 Task: Add Sprouts Organic French Roast Dark Blend Ground Coffee to the cart.
Action: Mouse pressed left at (18, 118)
Screenshot: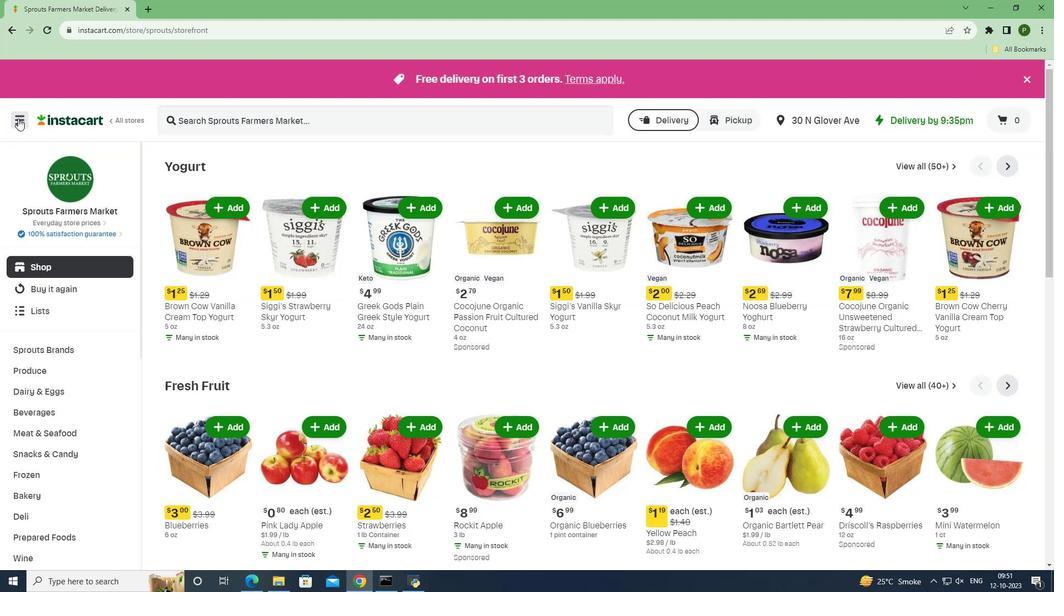 
Action: Mouse moved to (41, 291)
Screenshot: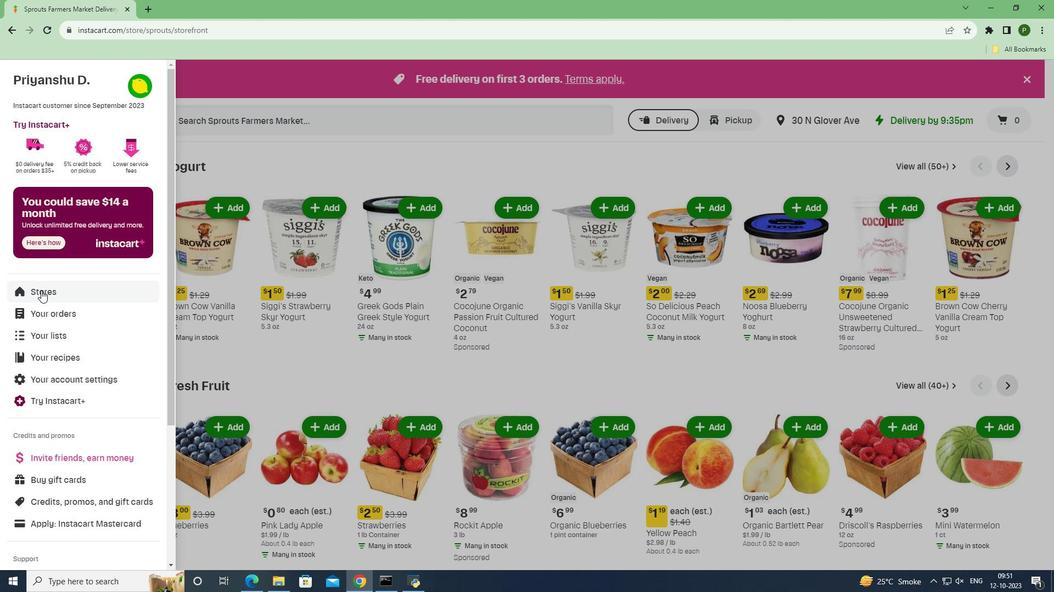 
Action: Mouse pressed left at (41, 291)
Screenshot: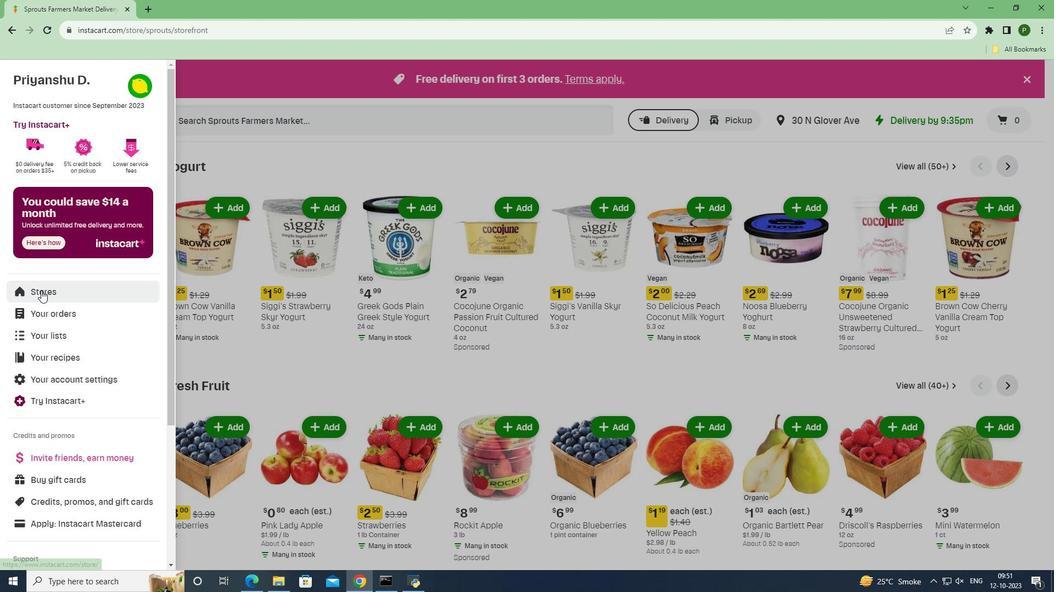 
Action: Mouse moved to (249, 124)
Screenshot: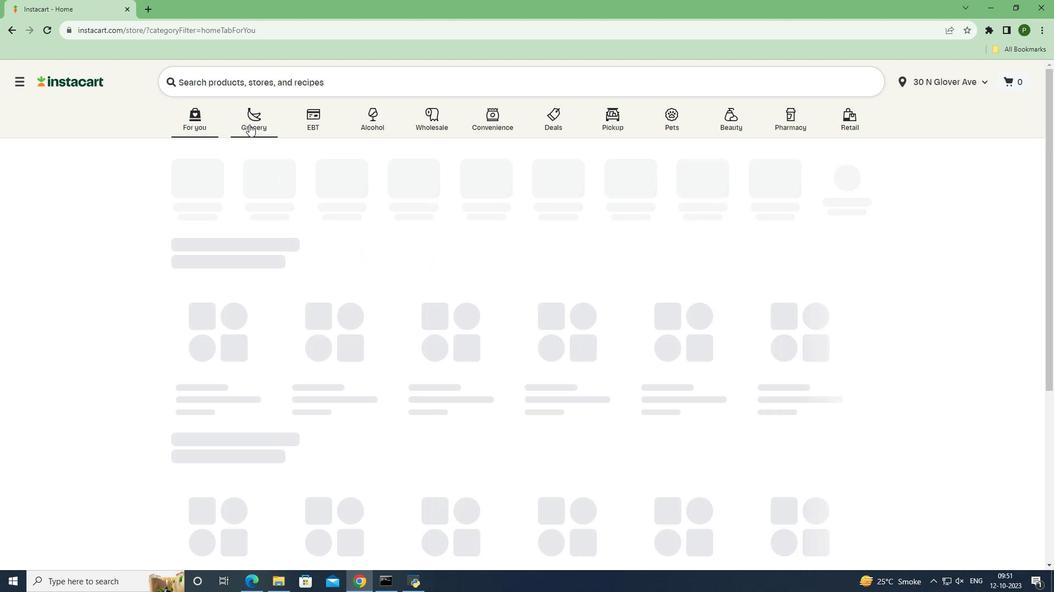 
Action: Mouse pressed left at (249, 124)
Screenshot: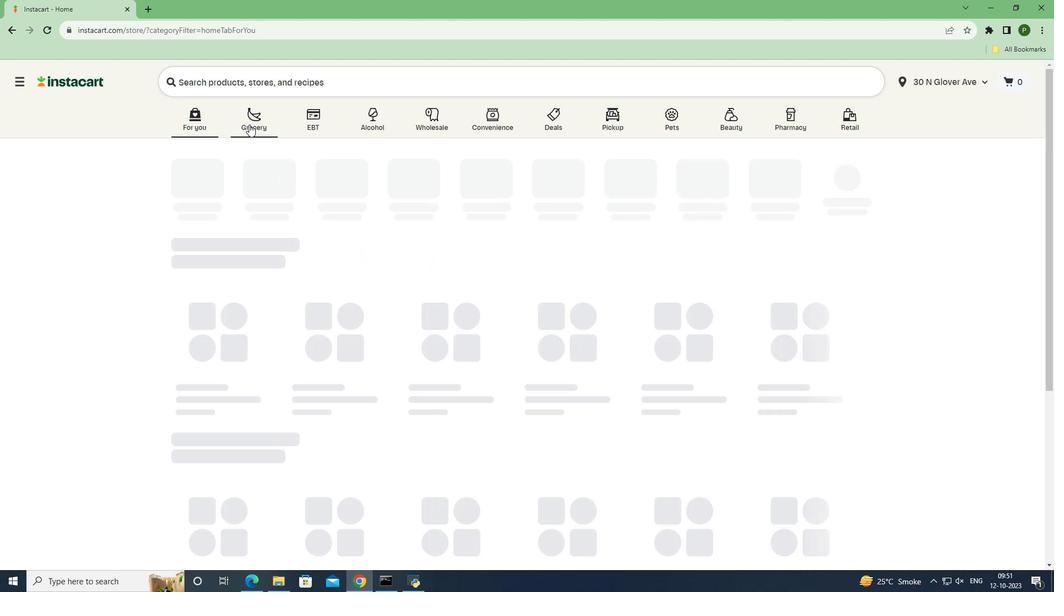 
Action: Mouse moved to (418, 243)
Screenshot: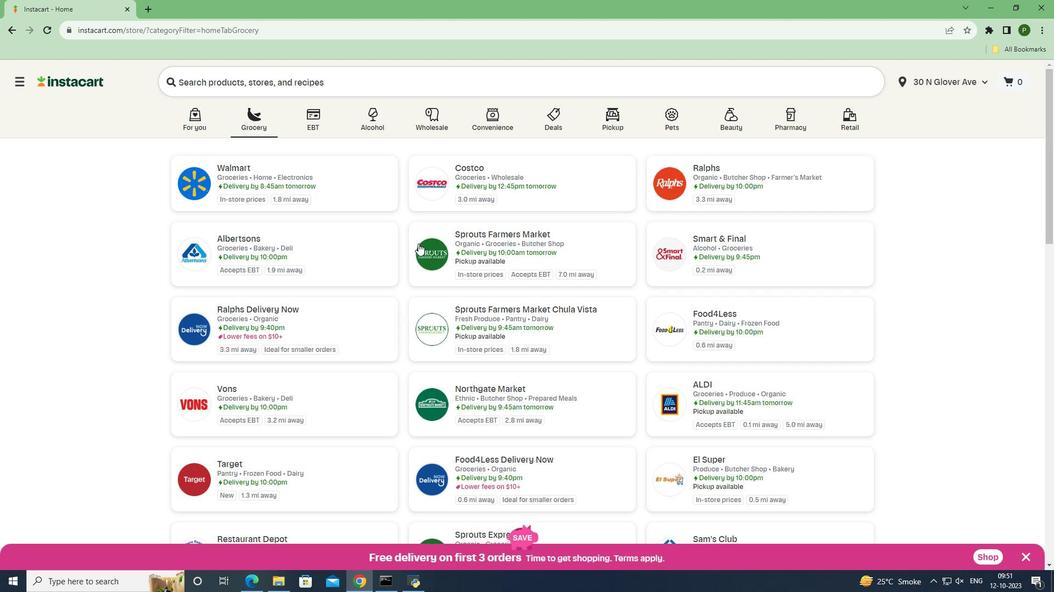 
Action: Mouse pressed left at (418, 243)
Screenshot: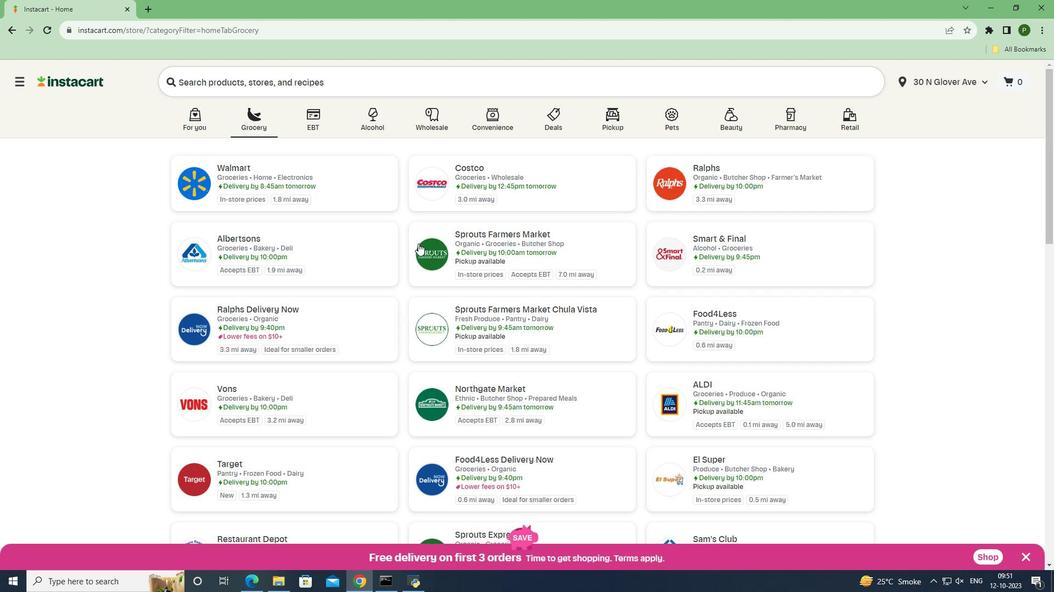 
Action: Mouse moved to (57, 411)
Screenshot: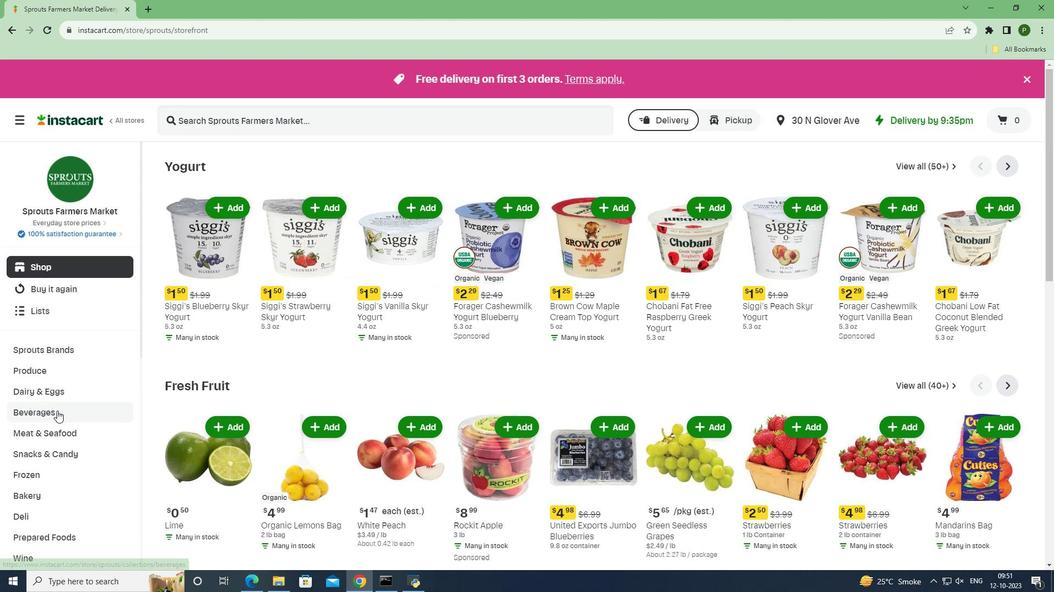 
Action: Mouse pressed left at (57, 411)
Screenshot: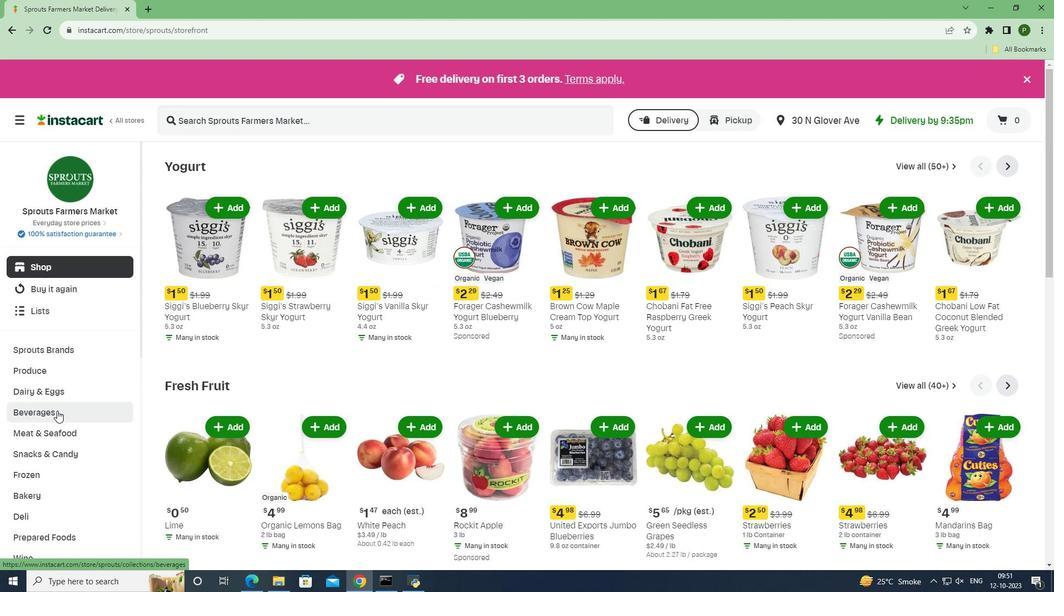 
Action: Mouse moved to (413, 190)
Screenshot: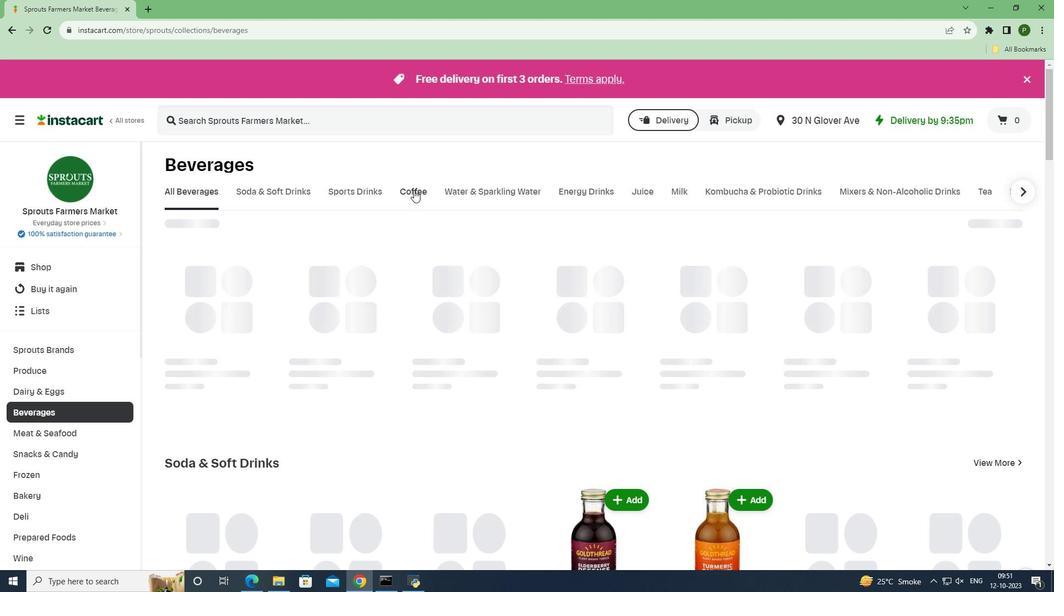 
Action: Mouse pressed left at (413, 190)
Screenshot: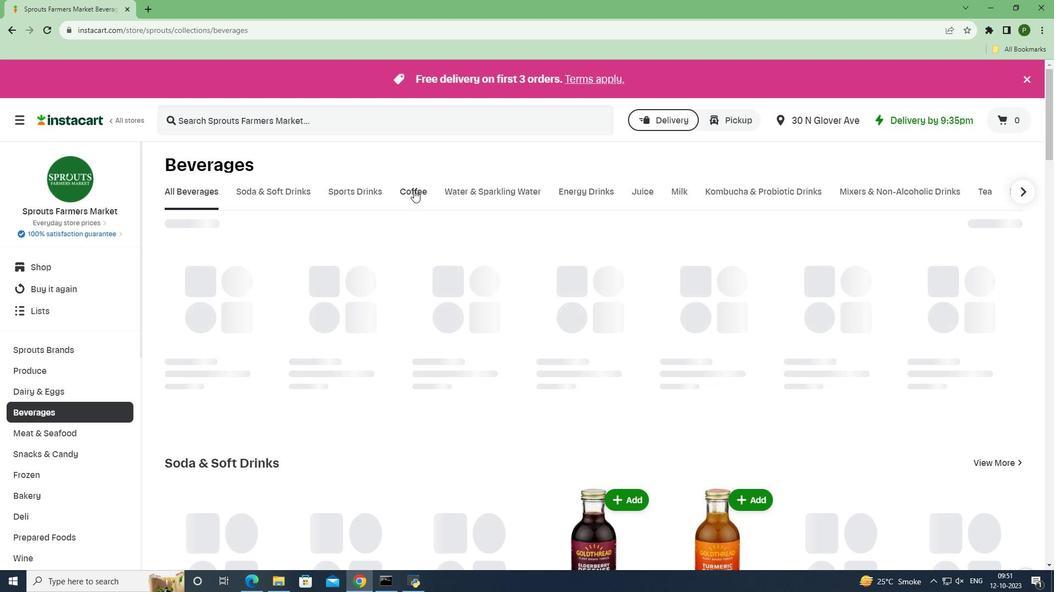 
Action: Mouse moved to (276, 124)
Screenshot: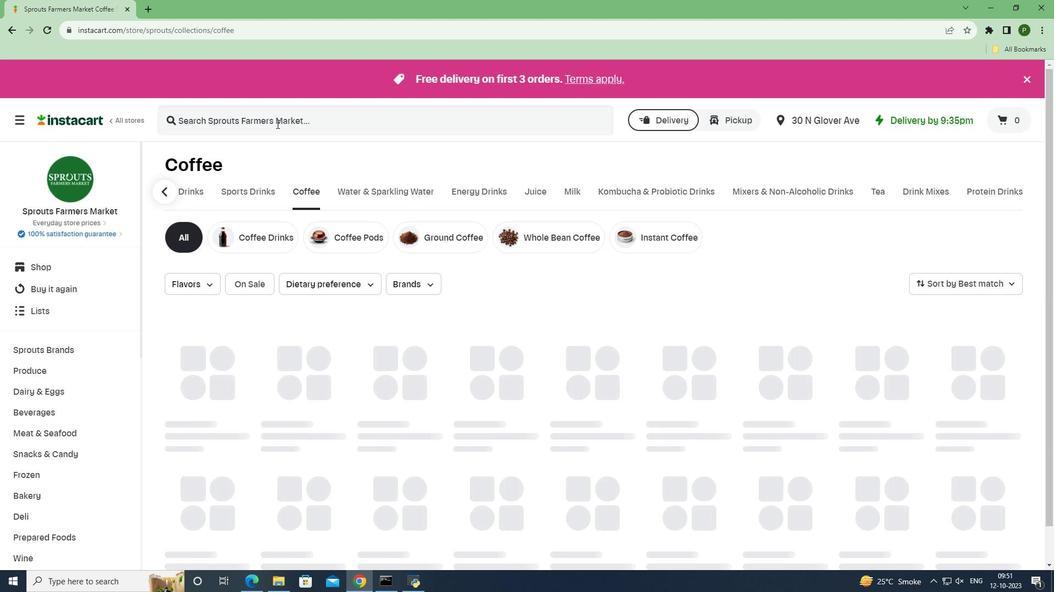 
Action: Mouse pressed left at (276, 124)
Screenshot: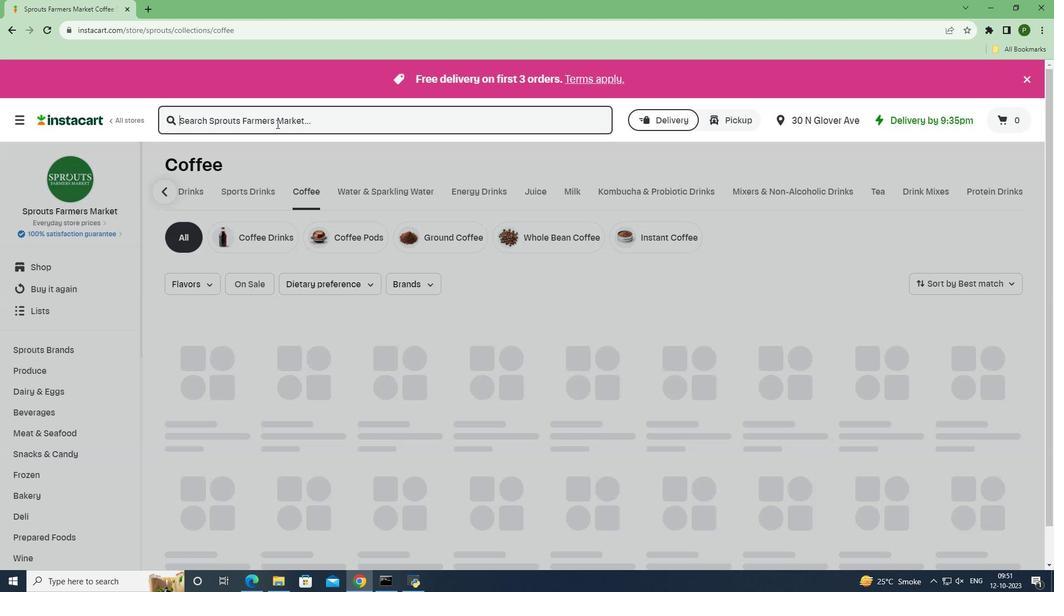 
Action: Key pressed <Key.caps_lock>S<Key.caps_lock>prouts<Key.space><Key.caps_lock>O<Key.caps_lock>rganic<Key.space><Key.caps_lock>F<Key.caps_lock>rench<Key.space><Key.caps_lock>R<Key.caps_lock>oast<Key.space><Key.caps_lock>D<Key.caps_lock>ark<Key.space><Key.caps_lock>B<Key.caps_lock>lend<Key.space><Key.caps_lock>G<Key.caps_lock>round<Key.space><Key.caps_lock>C<Key.caps_lock>offee<Key.enter>
Screenshot: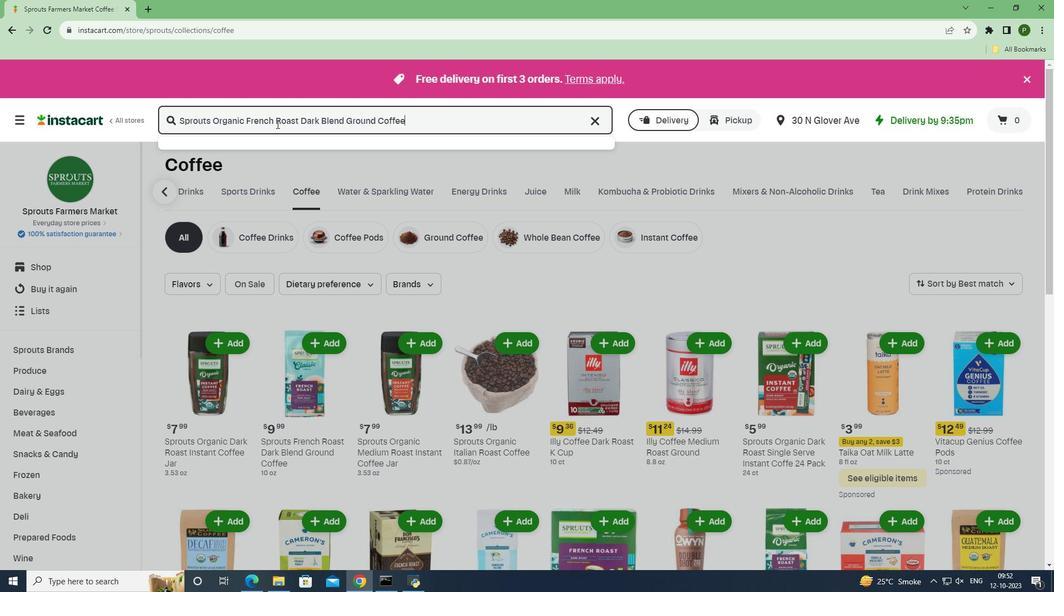 
Action: Mouse moved to (618, 233)
Screenshot: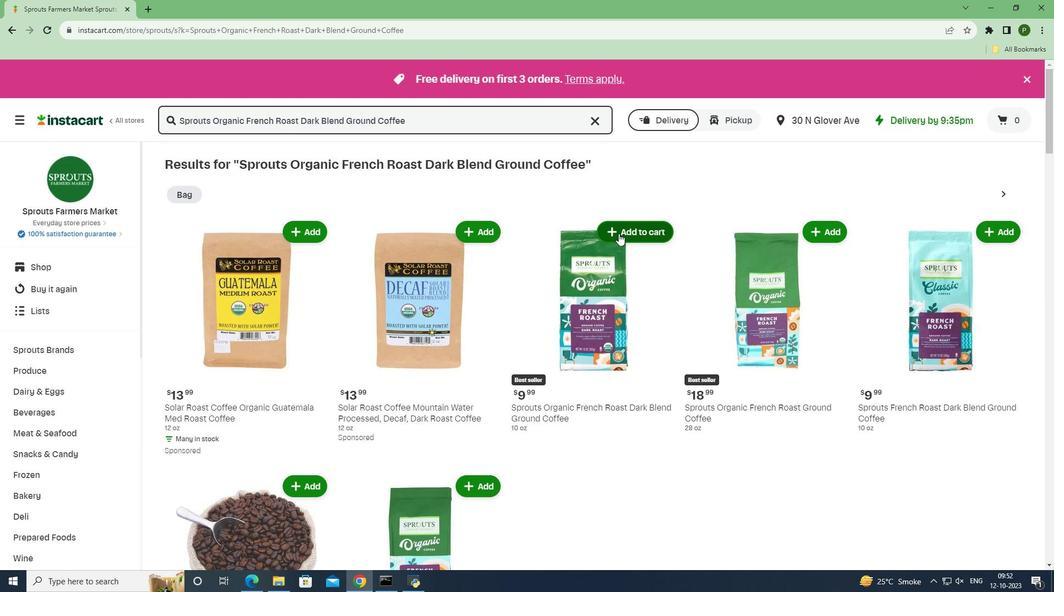 
Action: Mouse pressed left at (618, 233)
Screenshot: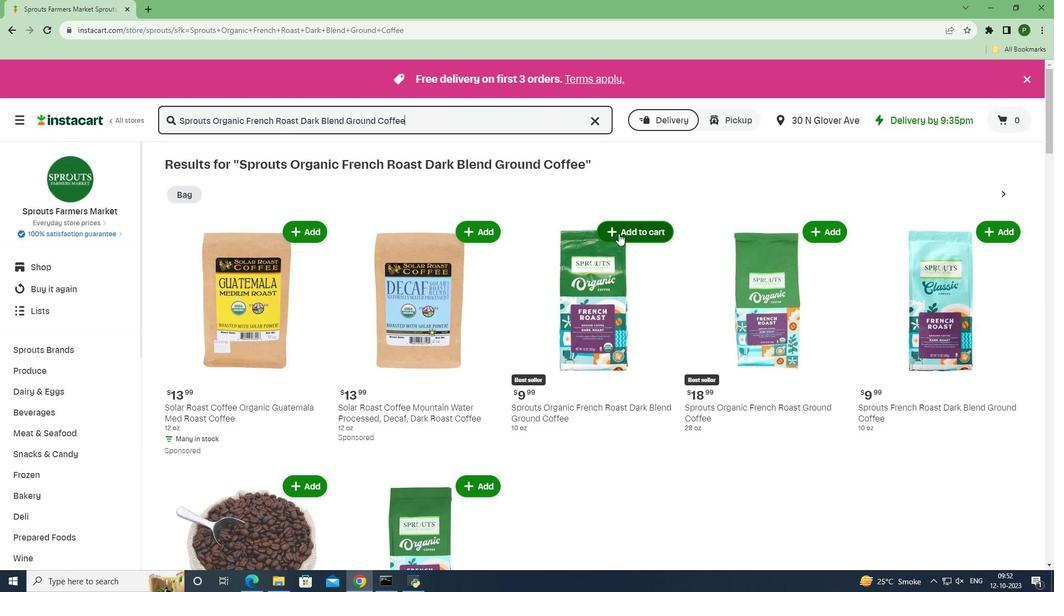 
Action: Mouse moved to (663, 292)
Screenshot: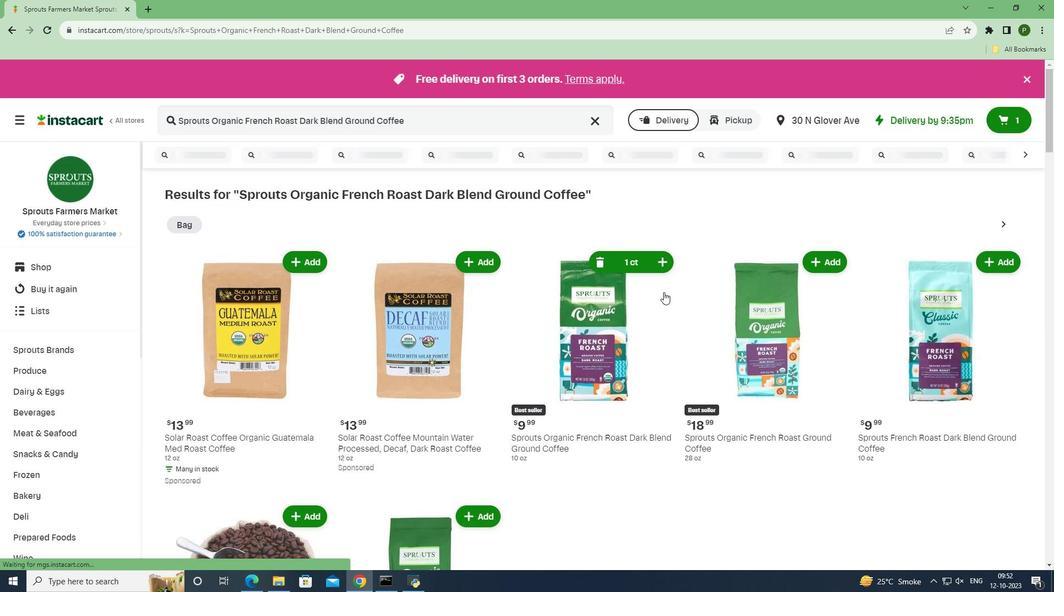 
